 Task: Create an event for the family reunion planning.
Action: Mouse moved to (96, 119)
Screenshot: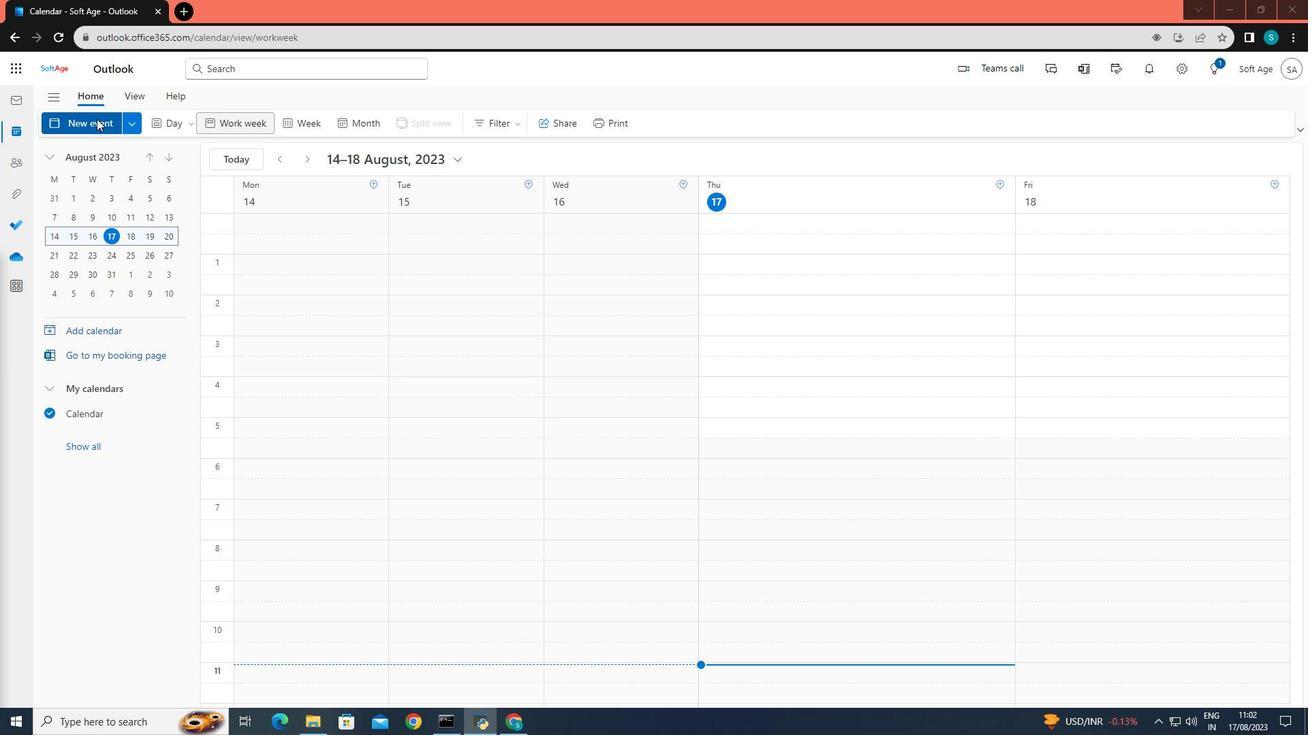 
Action: Mouse pressed left at (96, 119)
Screenshot: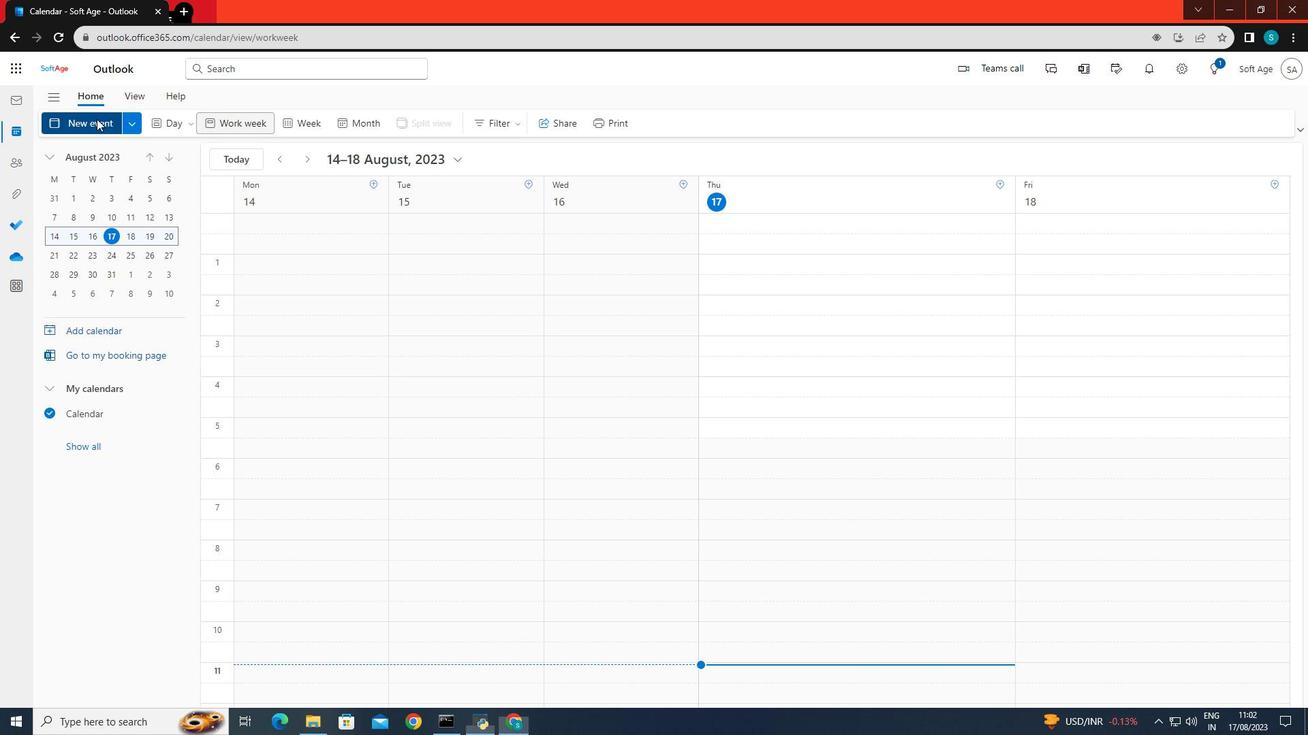 
Action: Mouse moved to (344, 203)
Screenshot: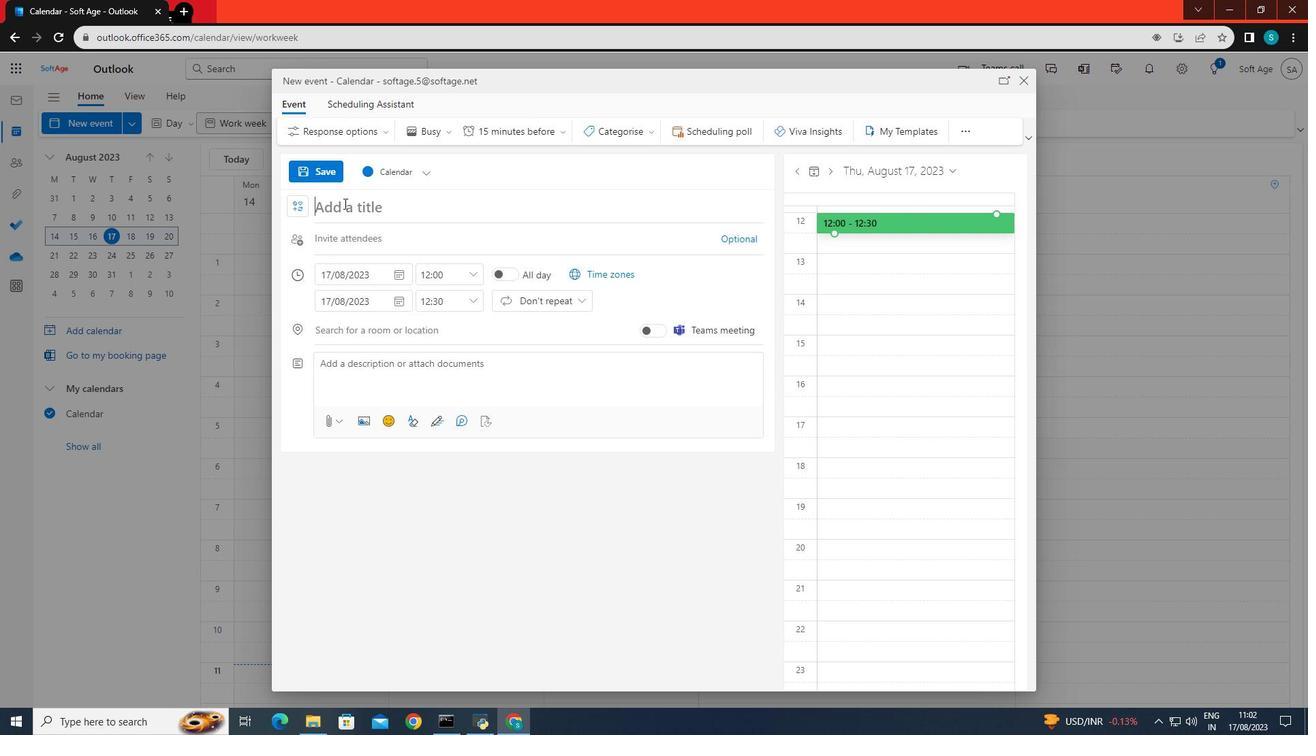 
Action: Mouse pressed left at (344, 203)
Screenshot: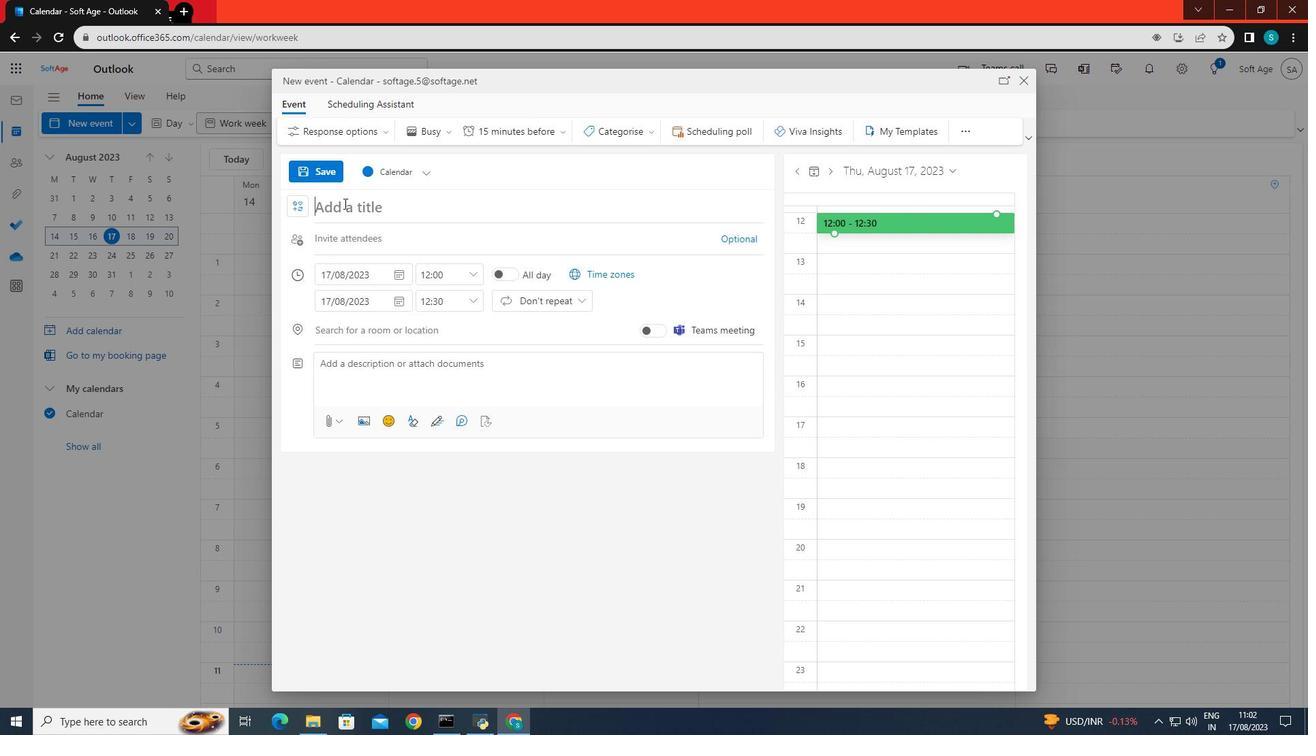 
Action: Key pressed family<Key.space>reunion<Key.space>l<Key.backspace><Key.caps_lock>P<Key.caps_lock><Key.backspace>planning
Screenshot: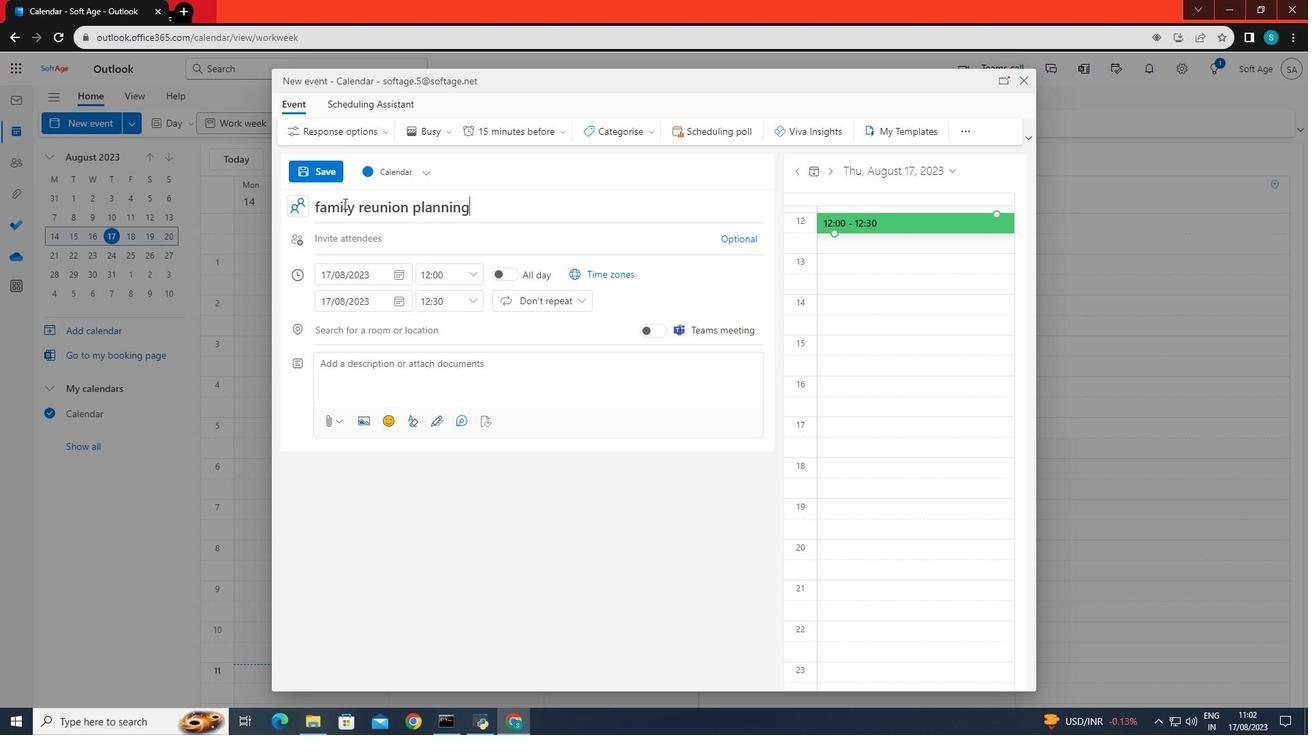 
Action: Mouse moved to (358, 281)
Screenshot: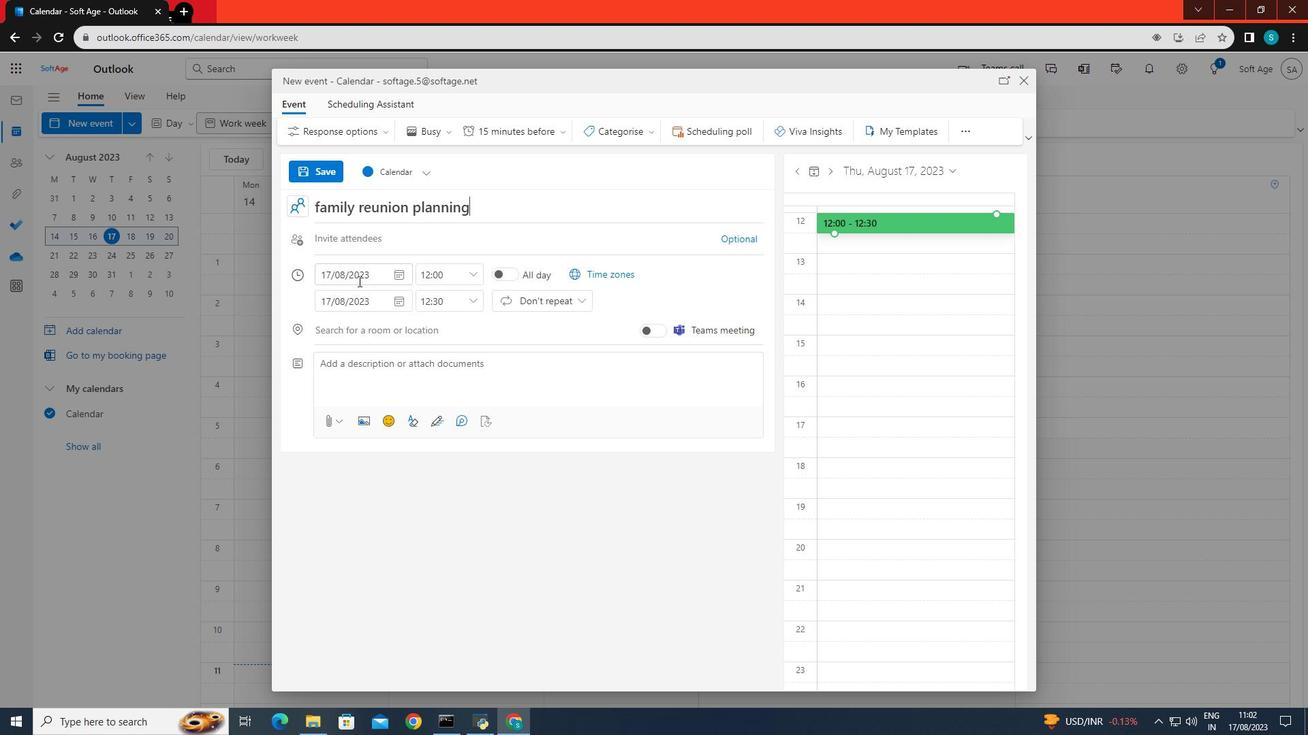 
Action: Mouse pressed left at (358, 281)
Screenshot: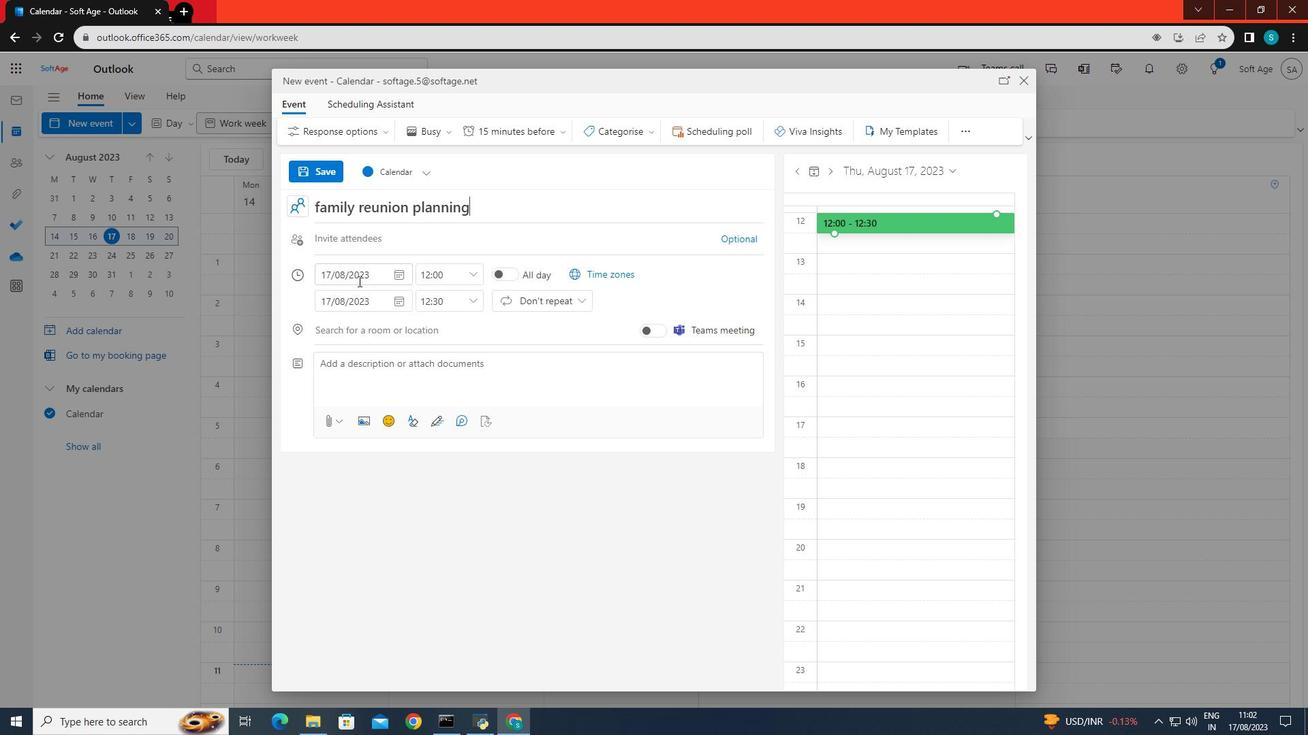 
Action: Mouse moved to (354, 397)
Screenshot: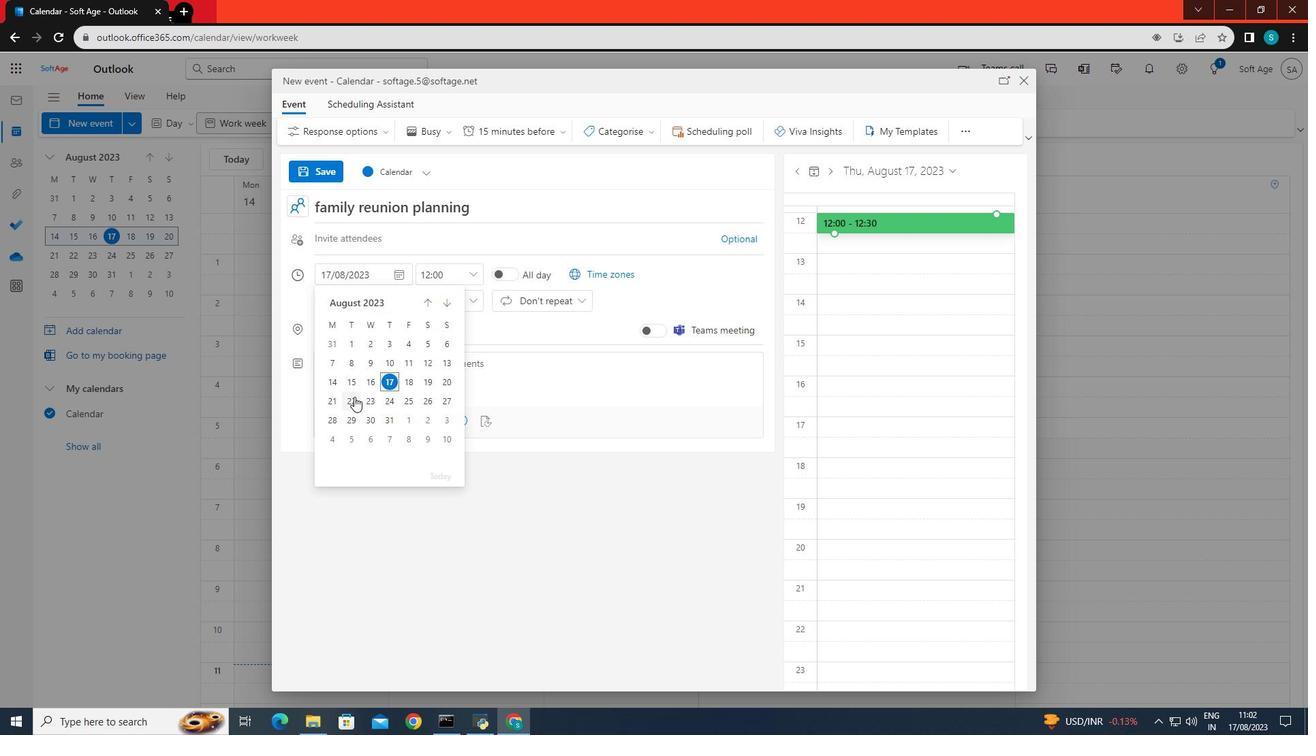 
Action: Mouse pressed left at (354, 397)
Screenshot: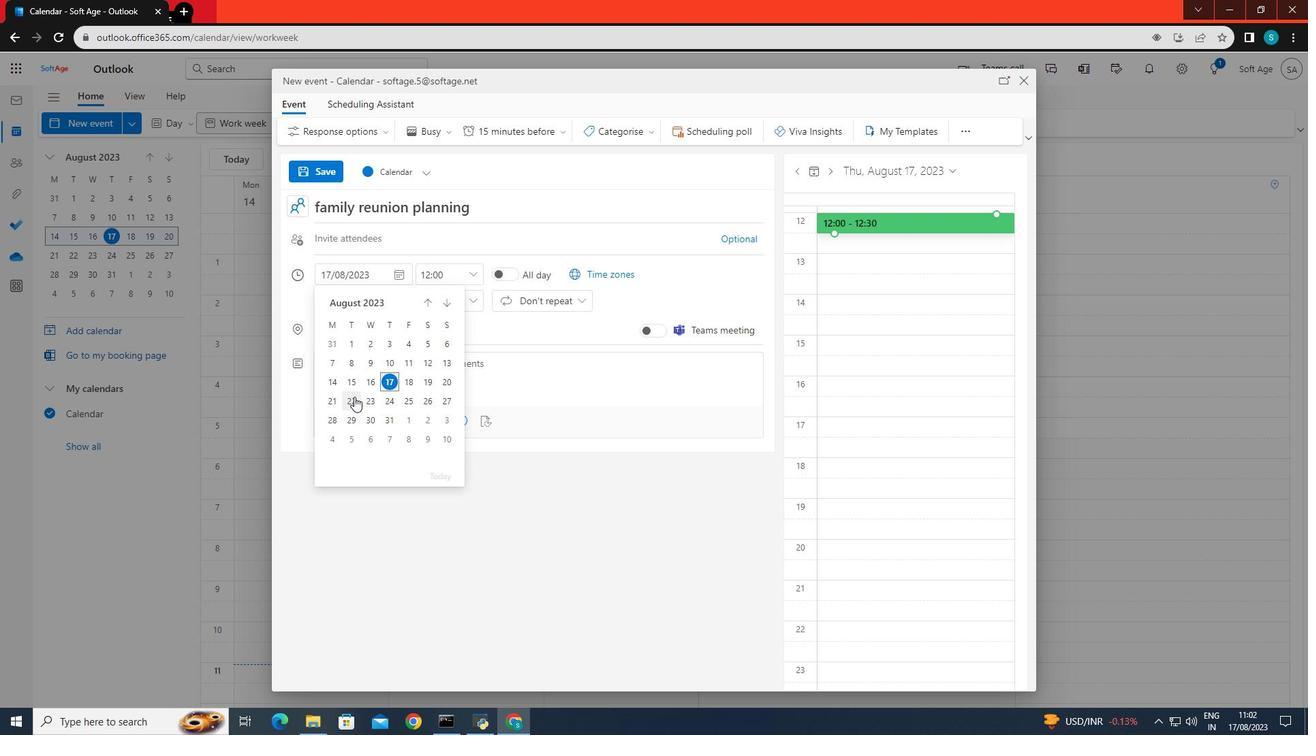 
Action: Mouse moved to (473, 277)
Screenshot: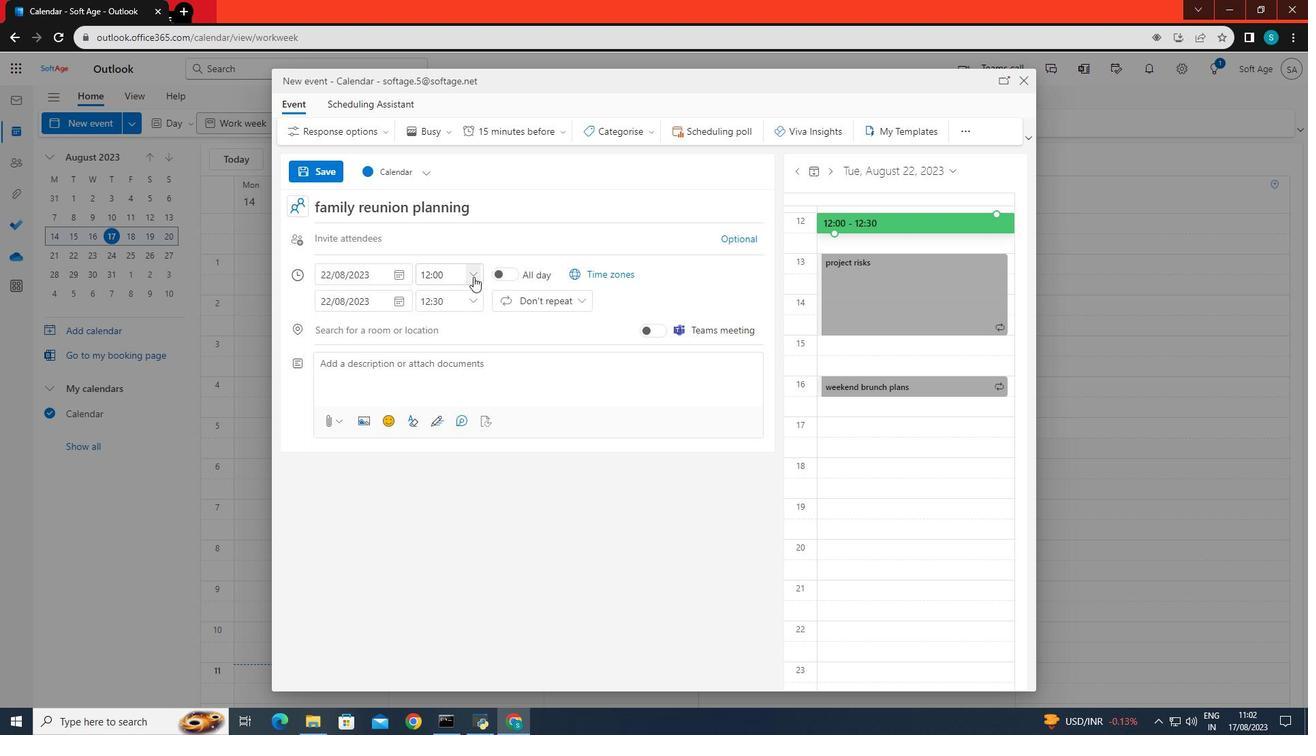 
Action: Mouse pressed left at (473, 277)
Screenshot: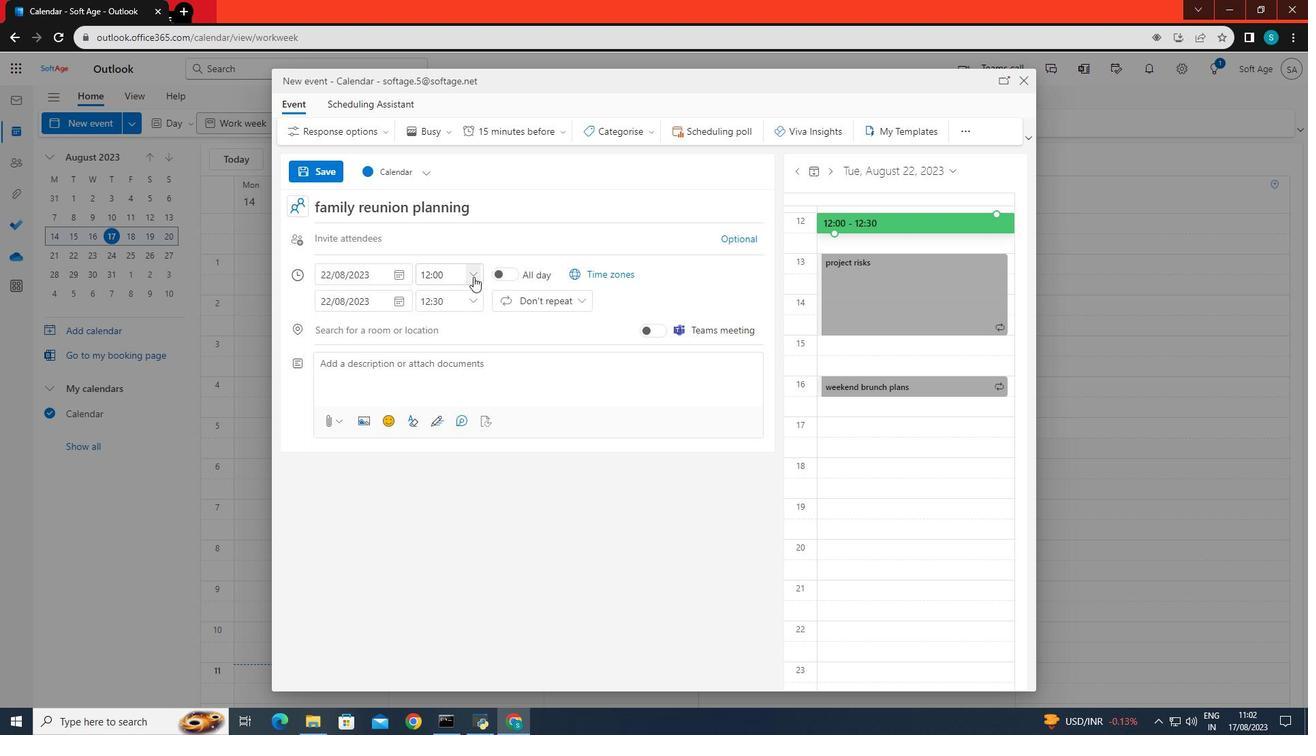 
Action: Mouse moved to (462, 365)
Screenshot: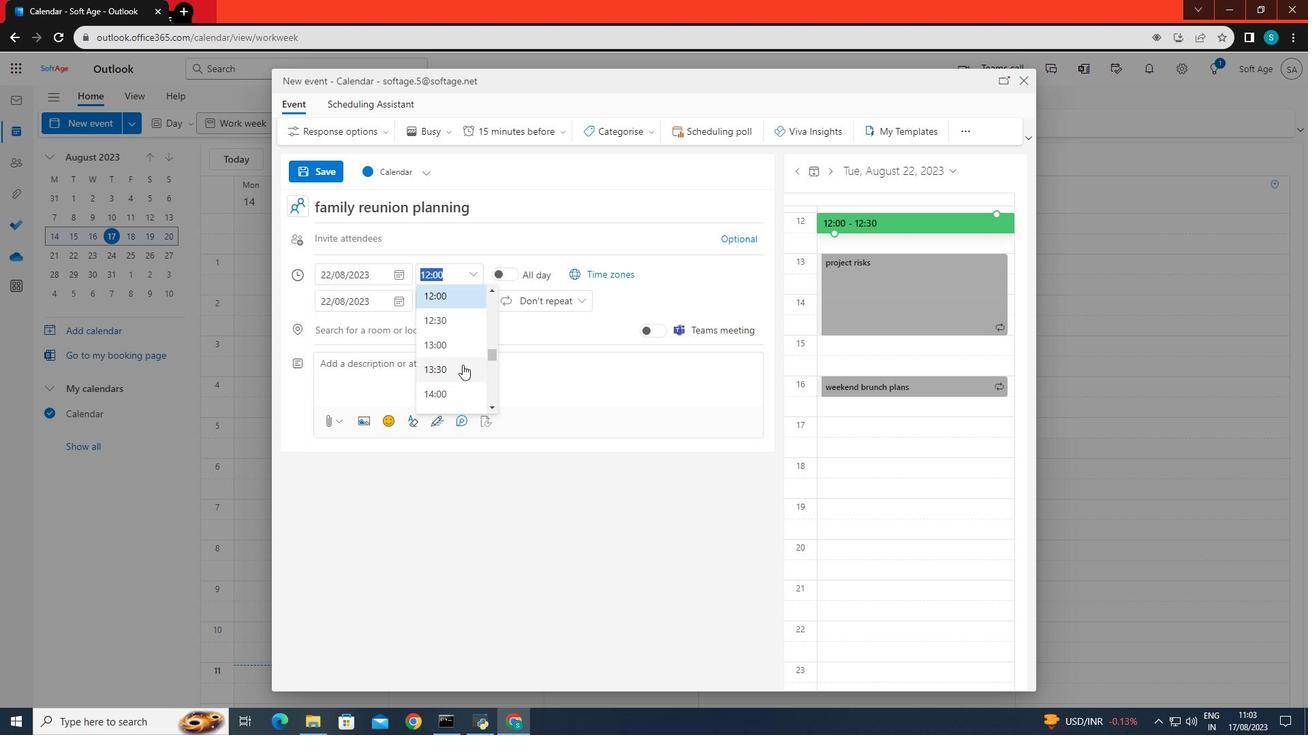 
Action: Mouse scrolled (462, 365) with delta (0, 0)
Screenshot: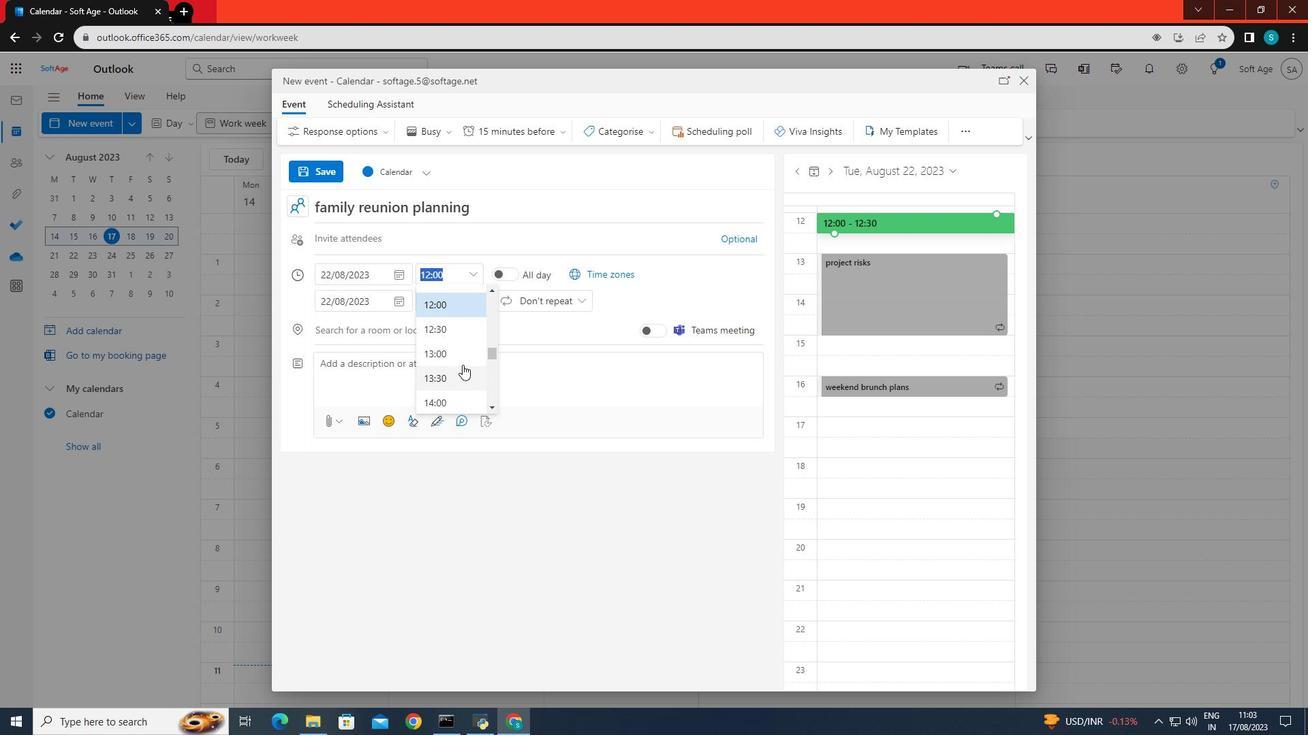 
Action: Mouse scrolled (462, 365) with delta (0, 0)
Screenshot: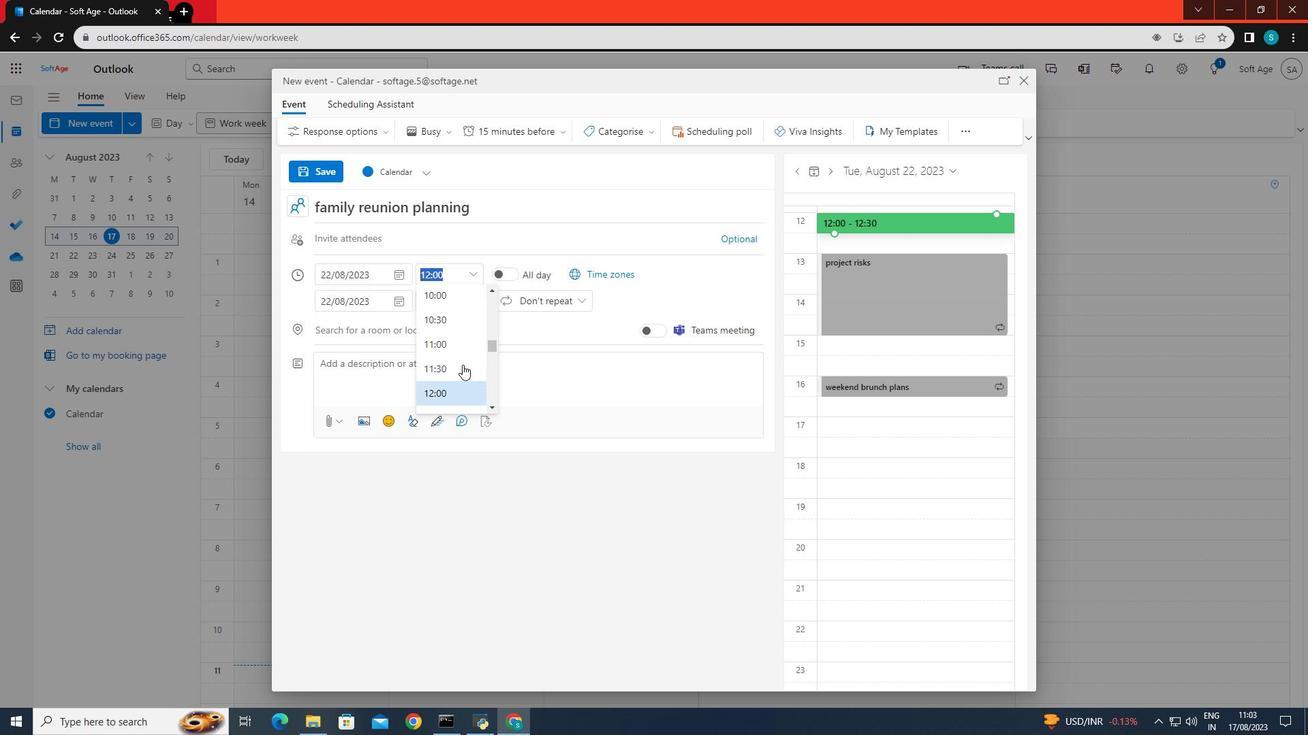 
Action: Mouse scrolled (462, 365) with delta (0, 0)
Screenshot: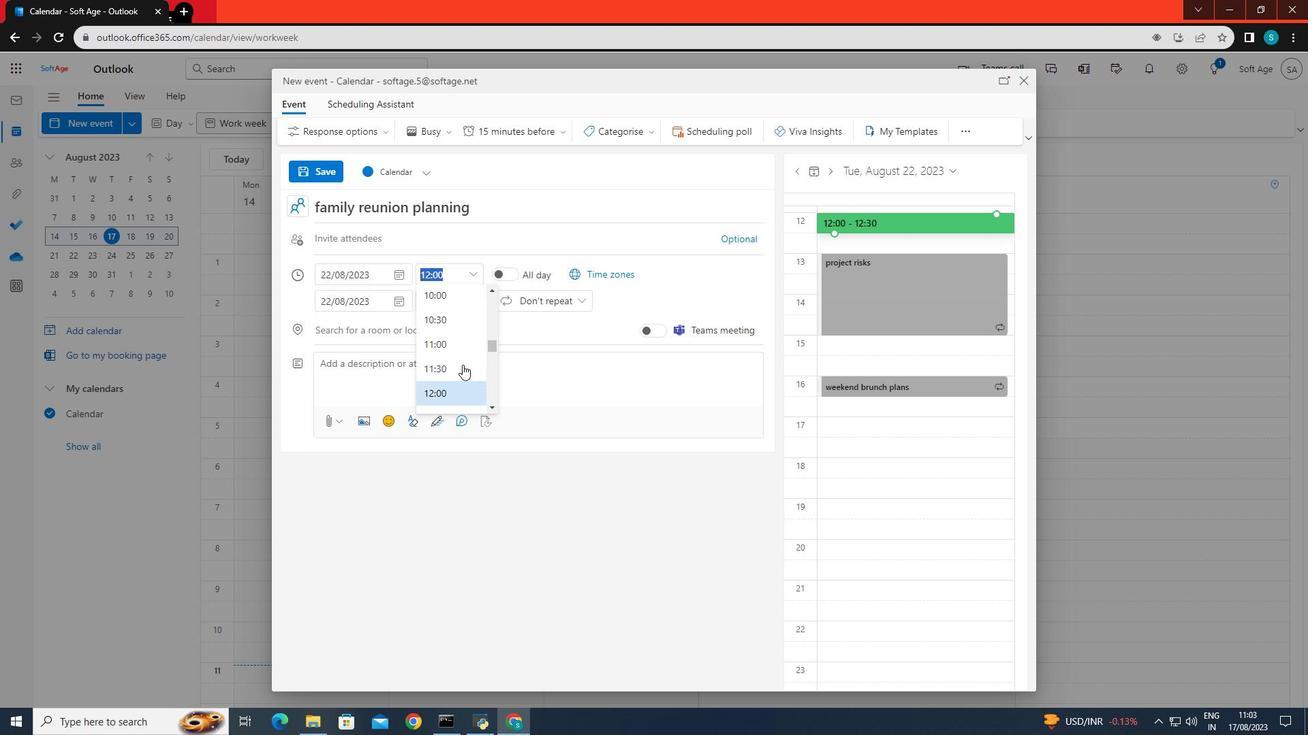 
Action: Mouse moved to (440, 378)
Screenshot: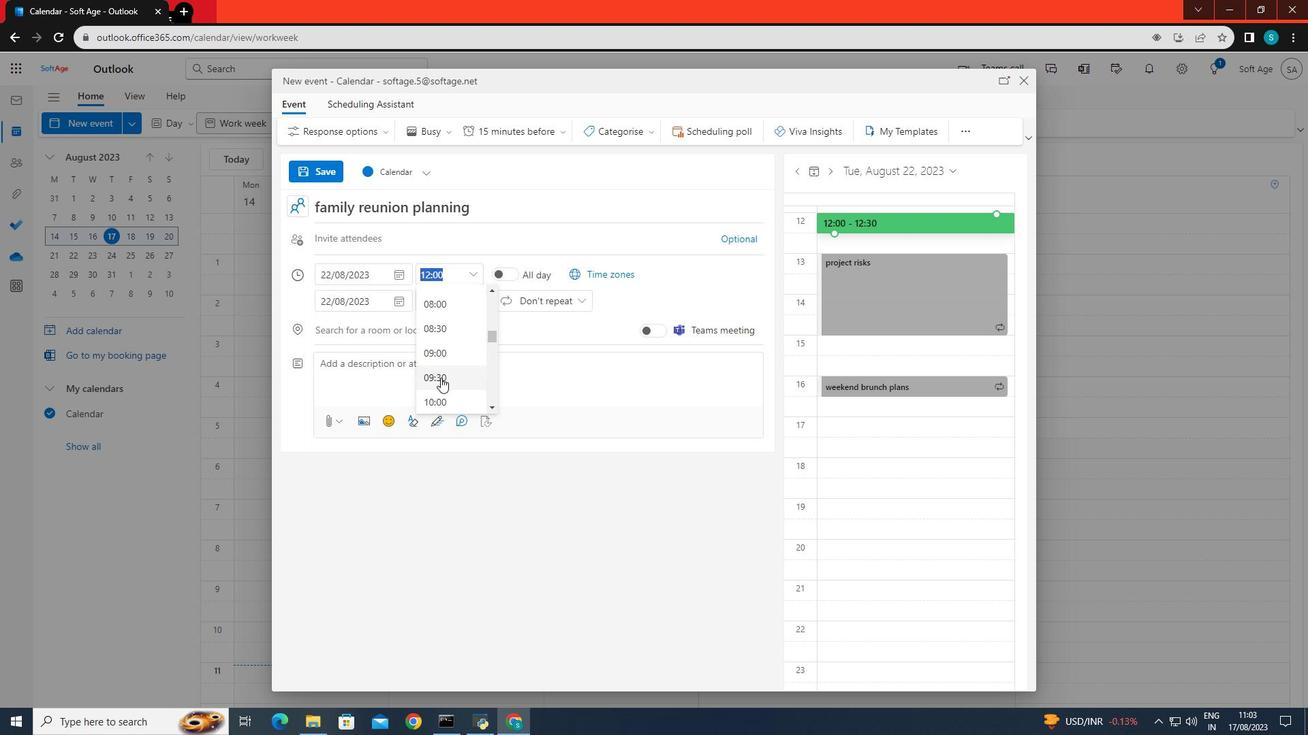 
Action: Mouse pressed left at (440, 378)
Screenshot: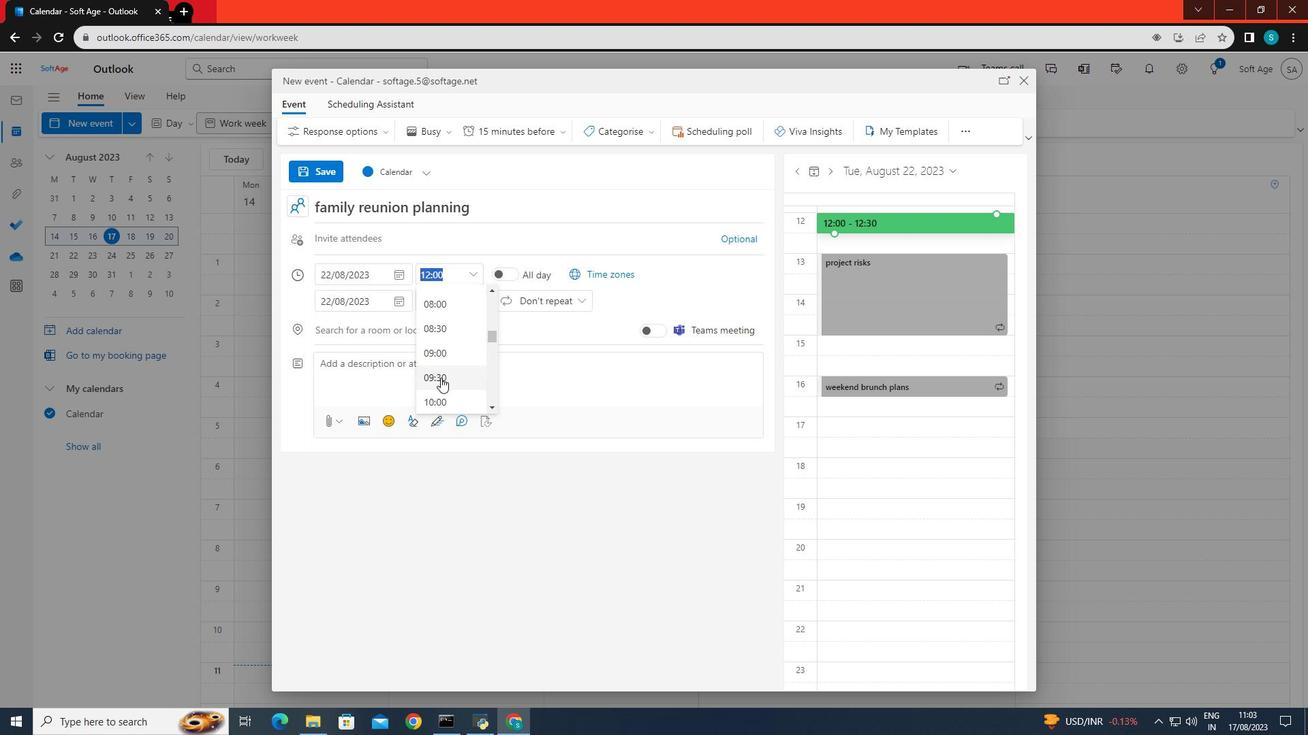 
Action: Mouse moved to (453, 307)
Screenshot: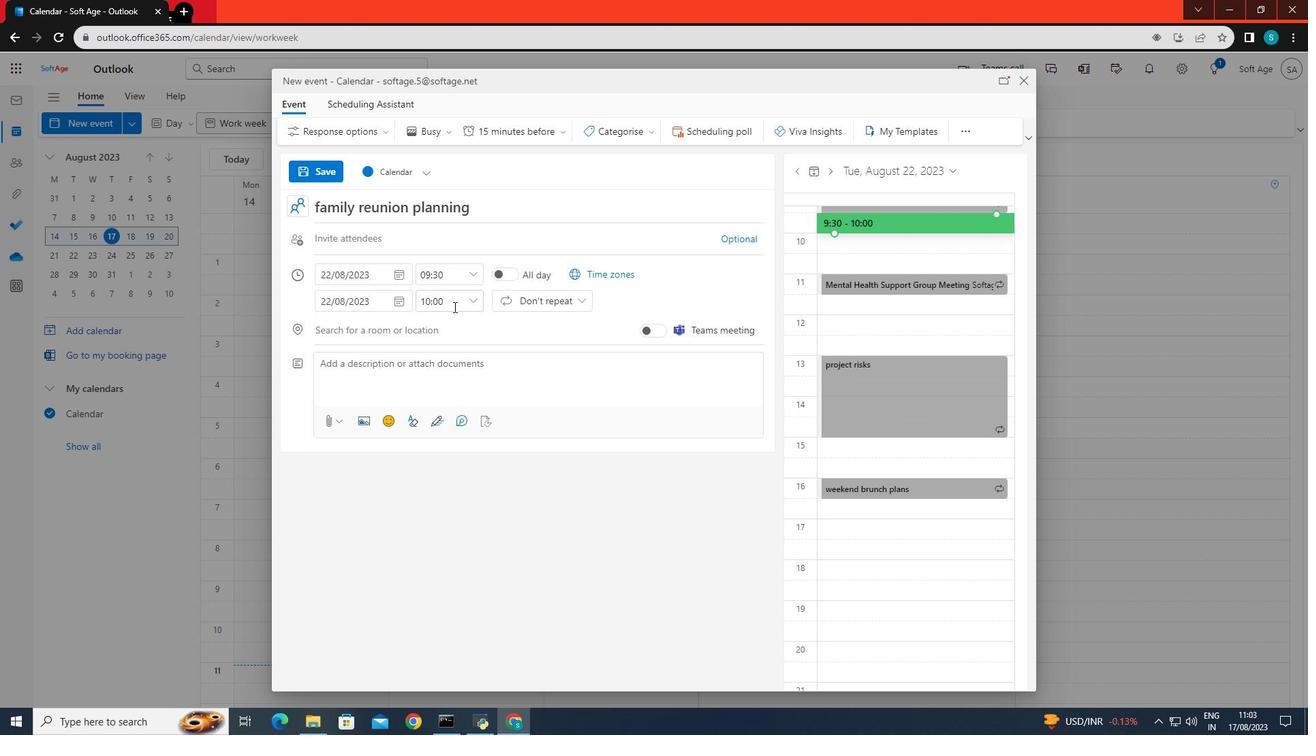 
Action: Mouse pressed left at (453, 307)
Screenshot: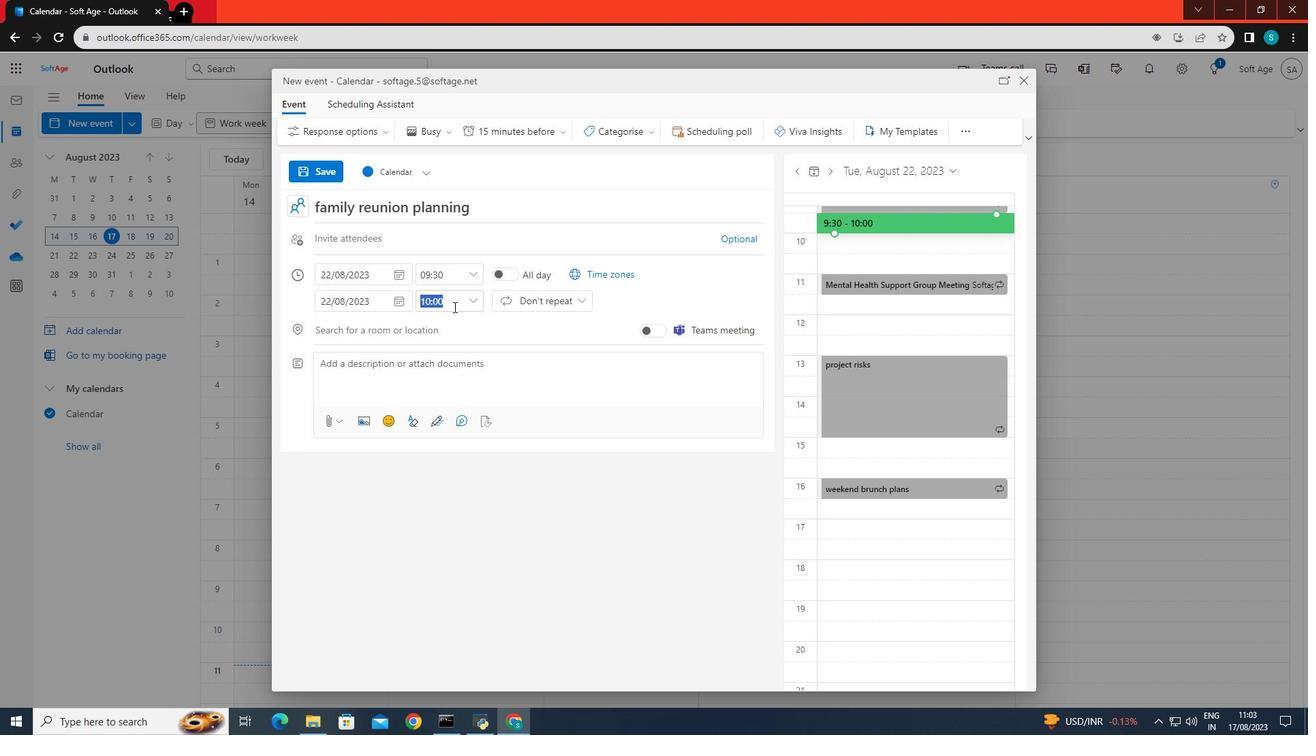 
Action: Mouse moved to (474, 302)
Screenshot: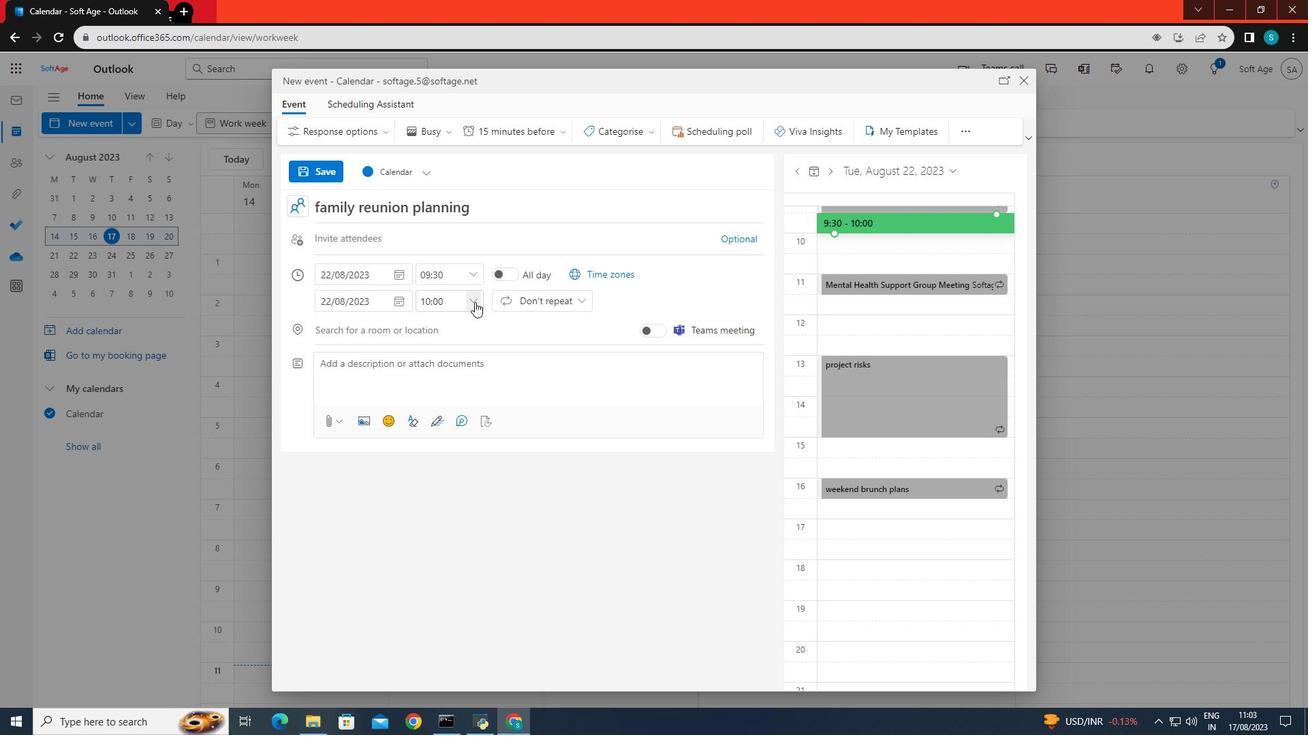 
Action: Mouse pressed left at (474, 302)
Screenshot: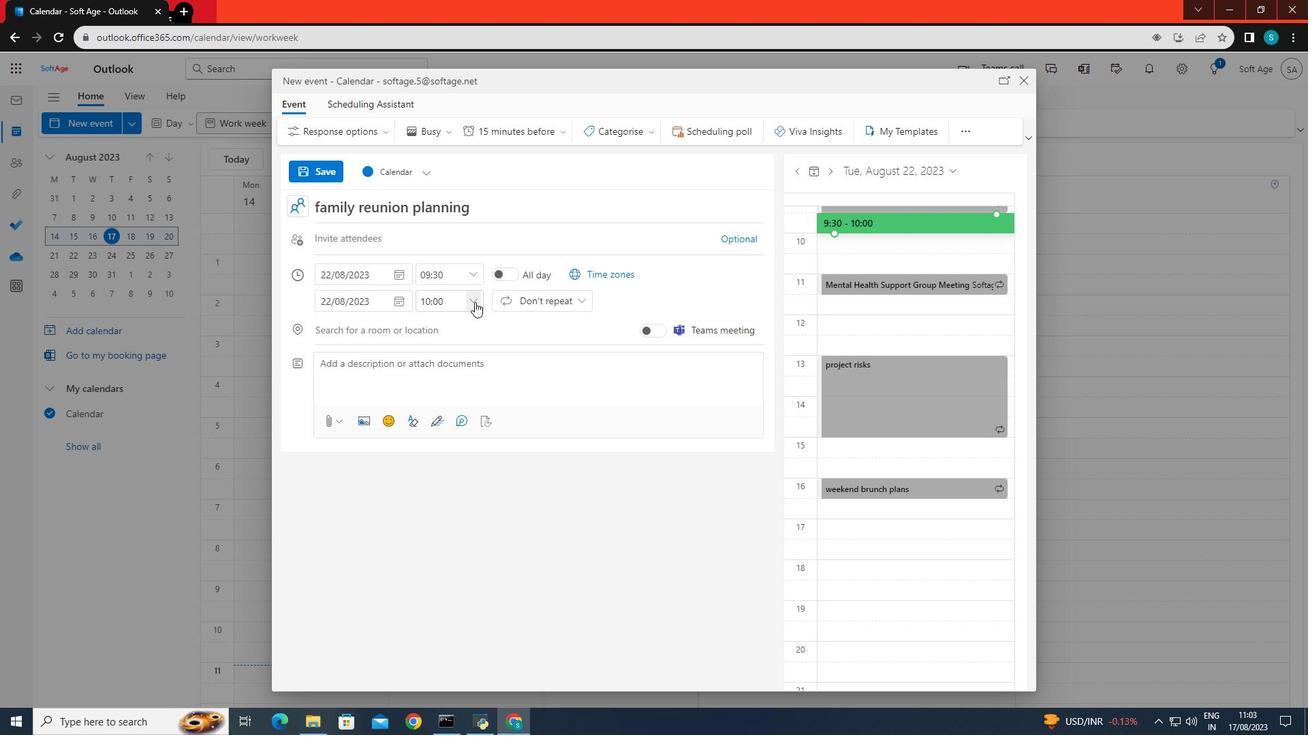 
Action: Mouse moved to (445, 376)
Screenshot: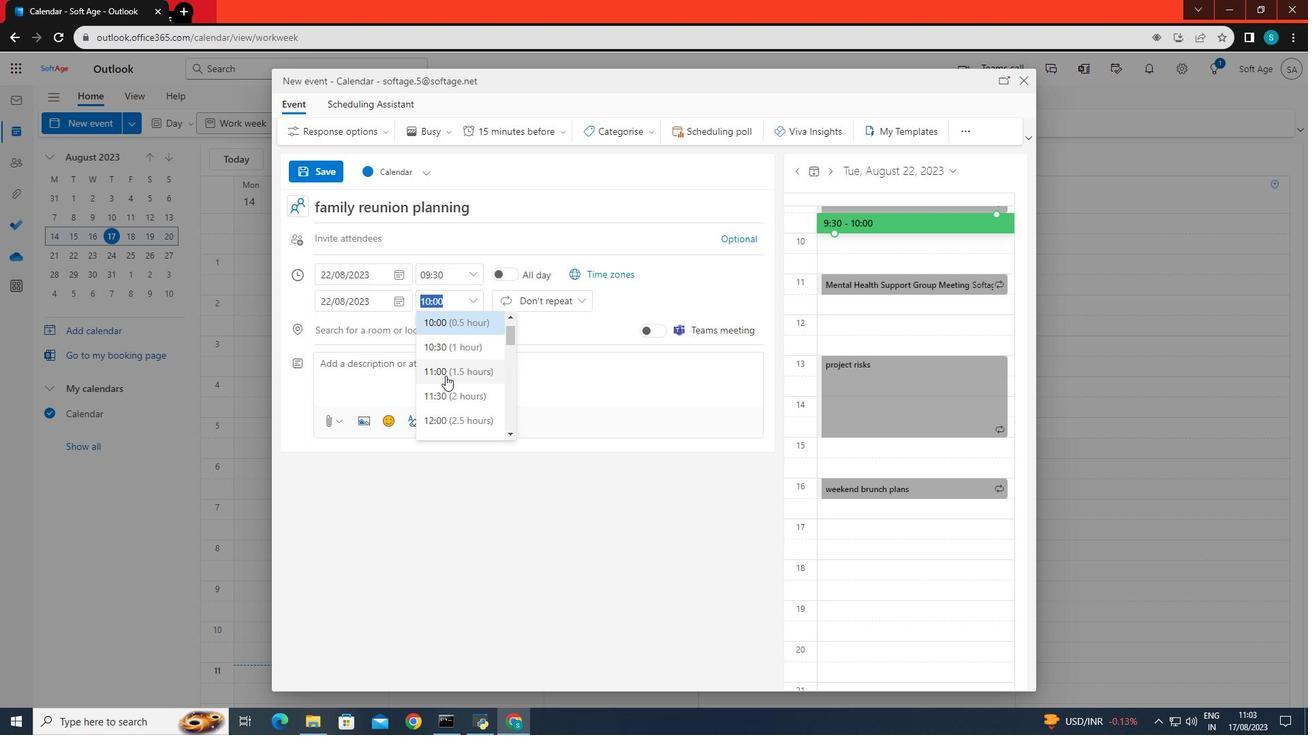 
Action: Mouse pressed left at (445, 376)
Screenshot: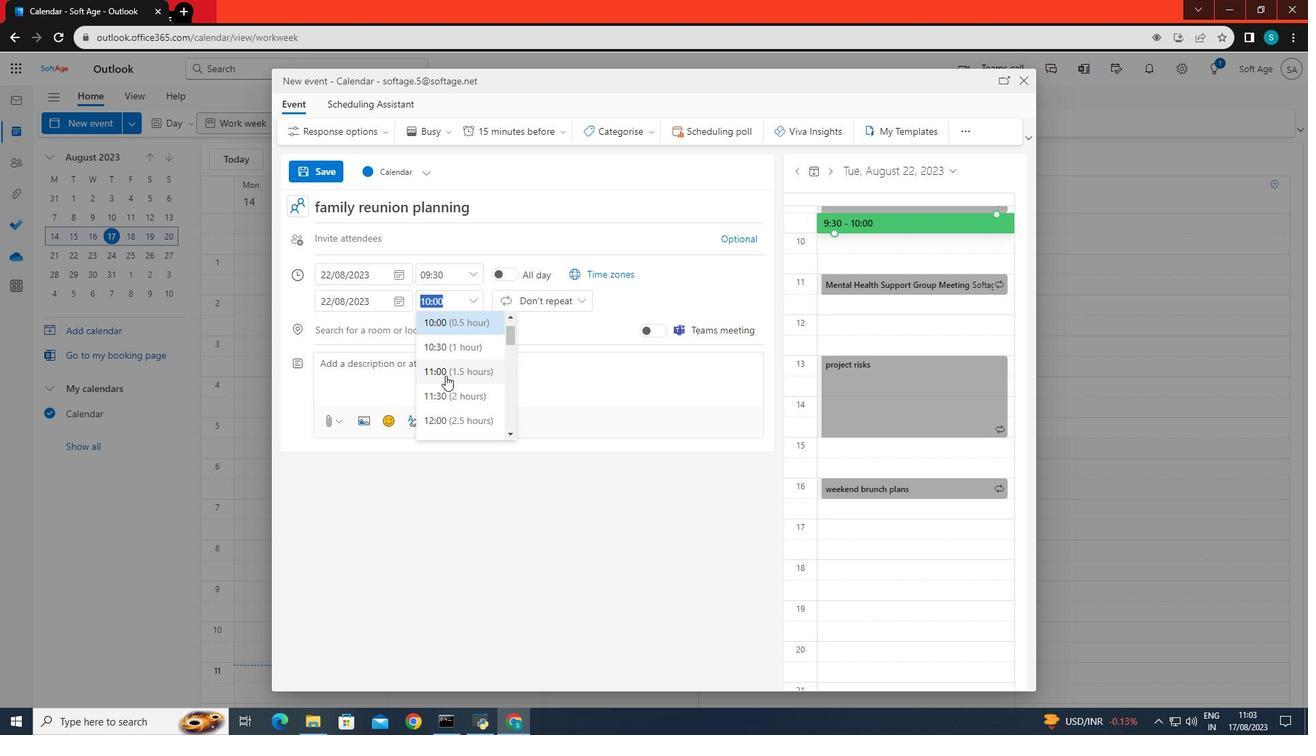 
Action: Mouse moved to (440, 377)
Screenshot: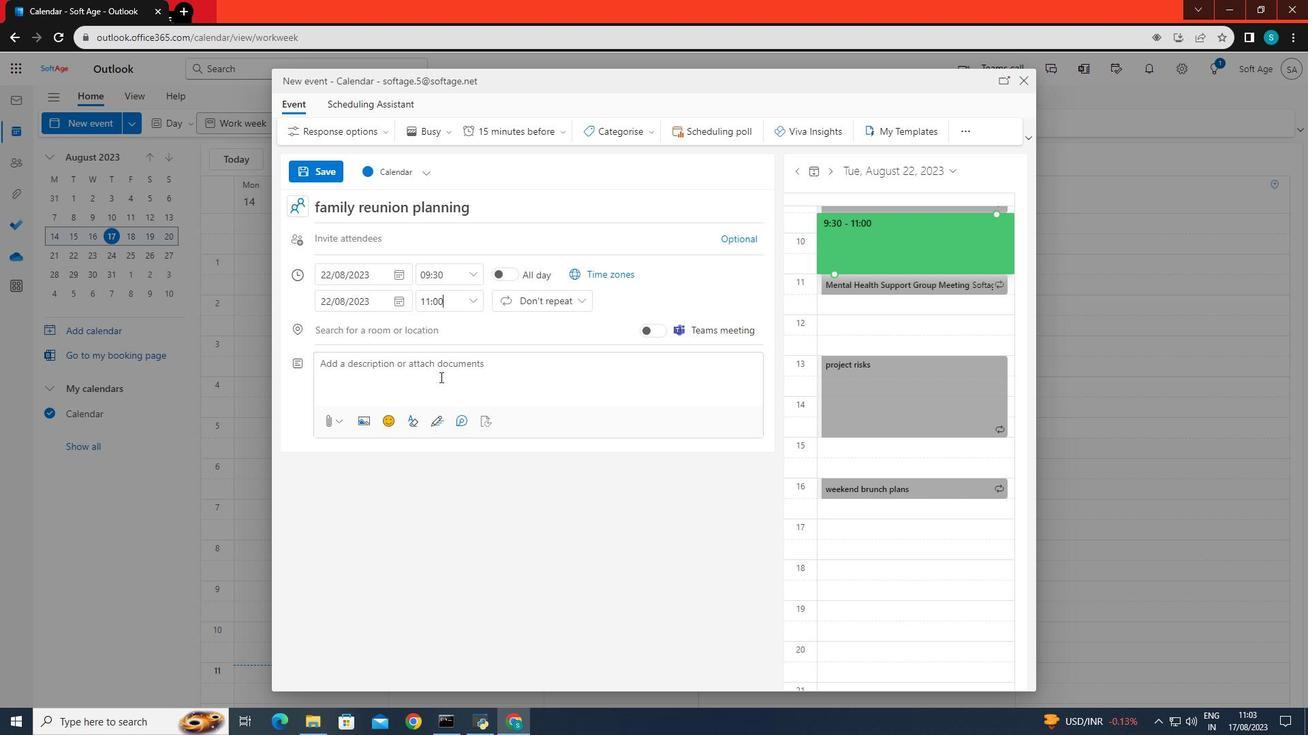 
Action: Mouse pressed left at (440, 377)
Screenshot: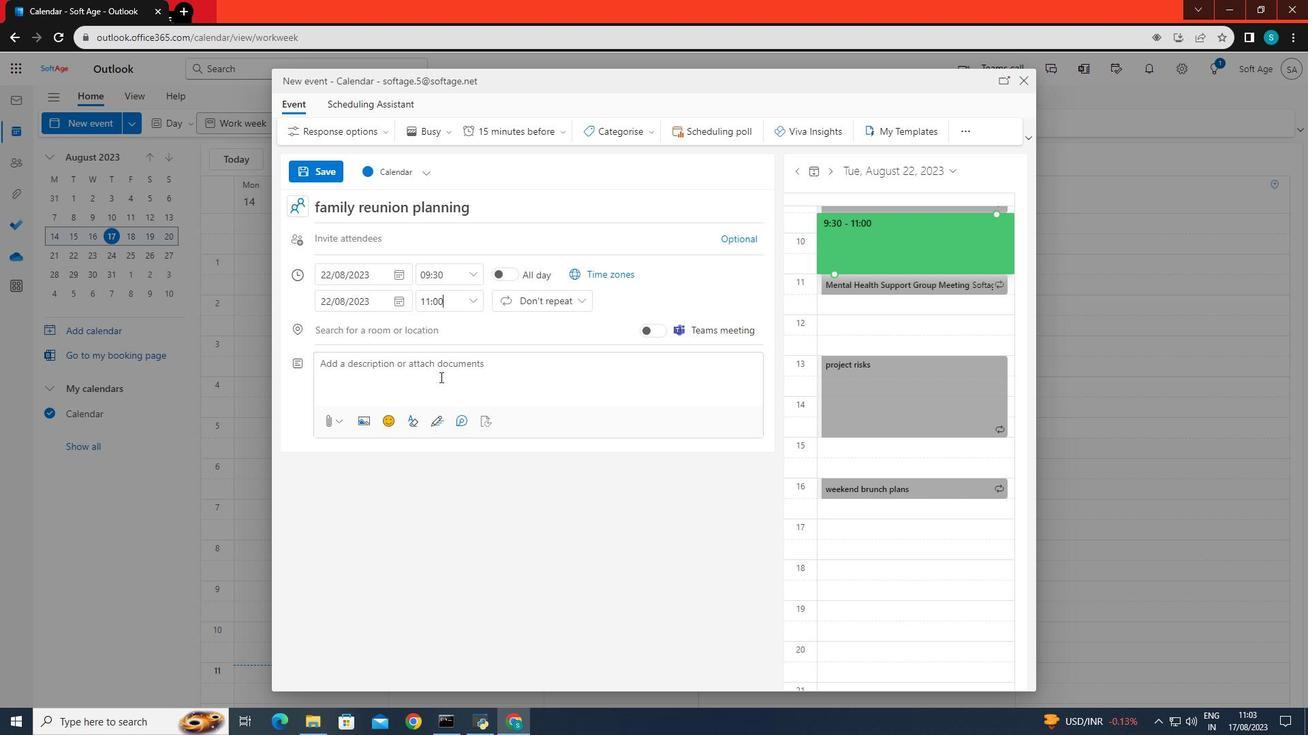 
Action: Key pressed an<Key.space>event<Key.space>for<Key.space>the<Key.space>family<Key.space>reunion<Key.space>planing<Key.backspace><Key.backspace><Key.backspace>ning.
Screenshot: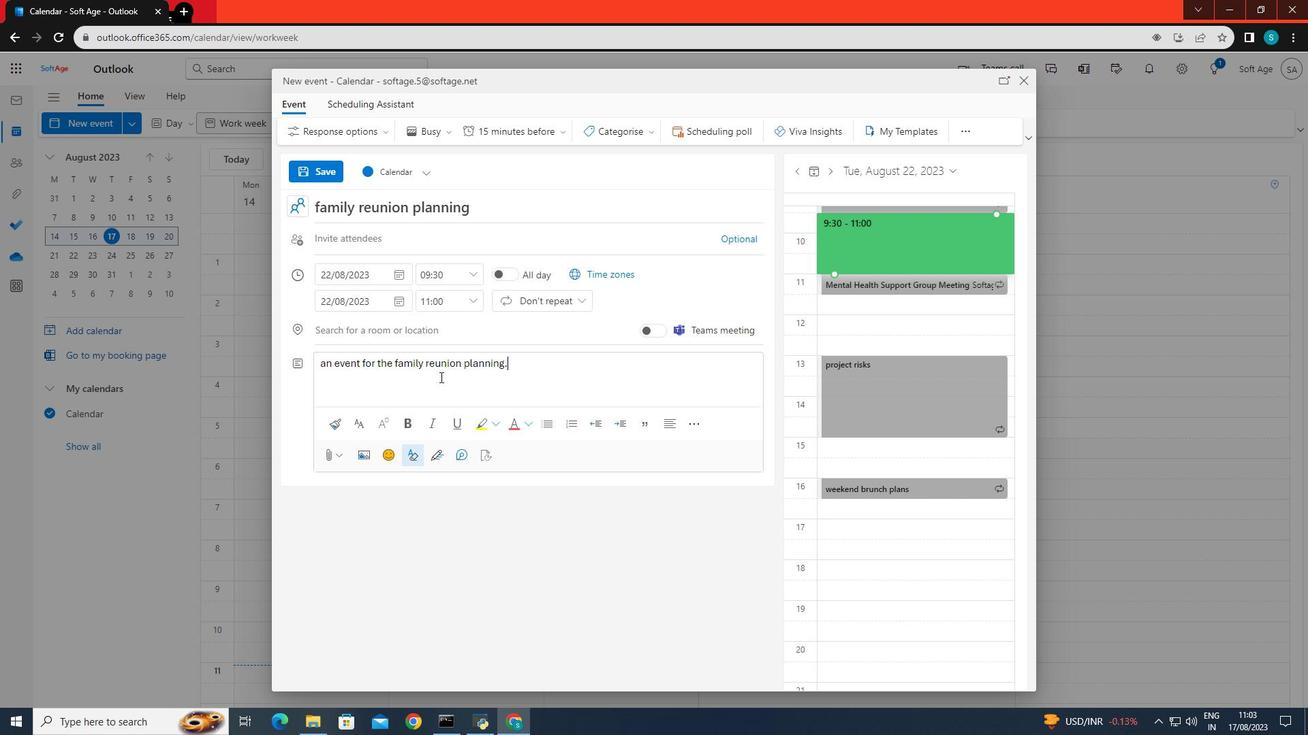 
Action: Mouse moved to (316, 166)
Screenshot: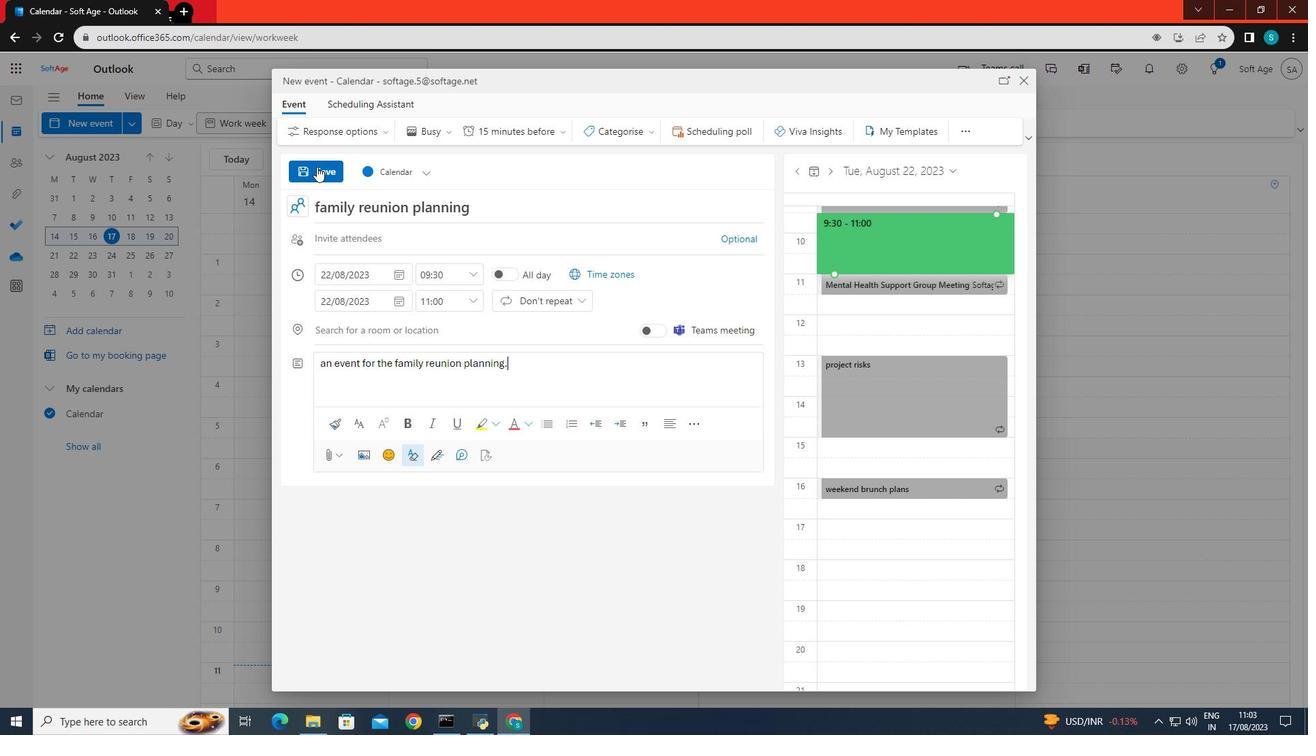 
Action: Mouse pressed left at (316, 166)
Screenshot: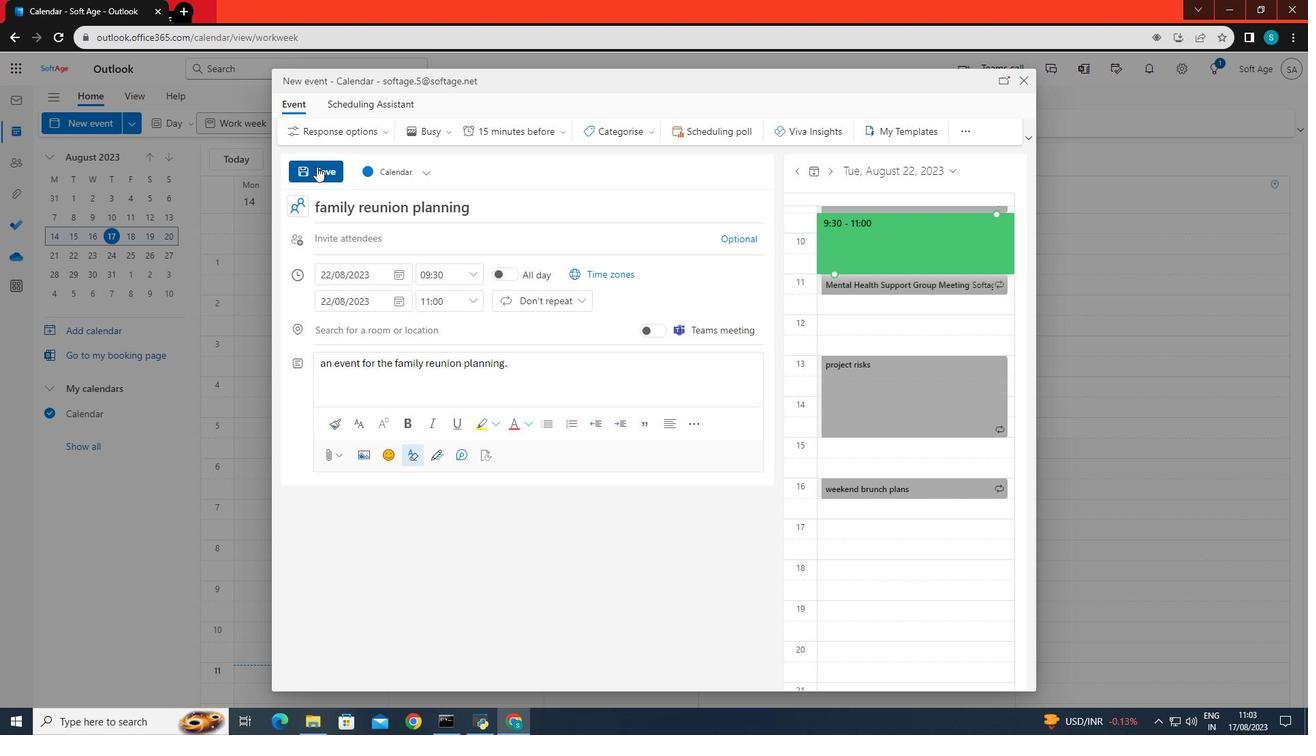 
